 Task: In new connection recomendation choose email frequency weekly.
Action: Mouse moved to (642, 56)
Screenshot: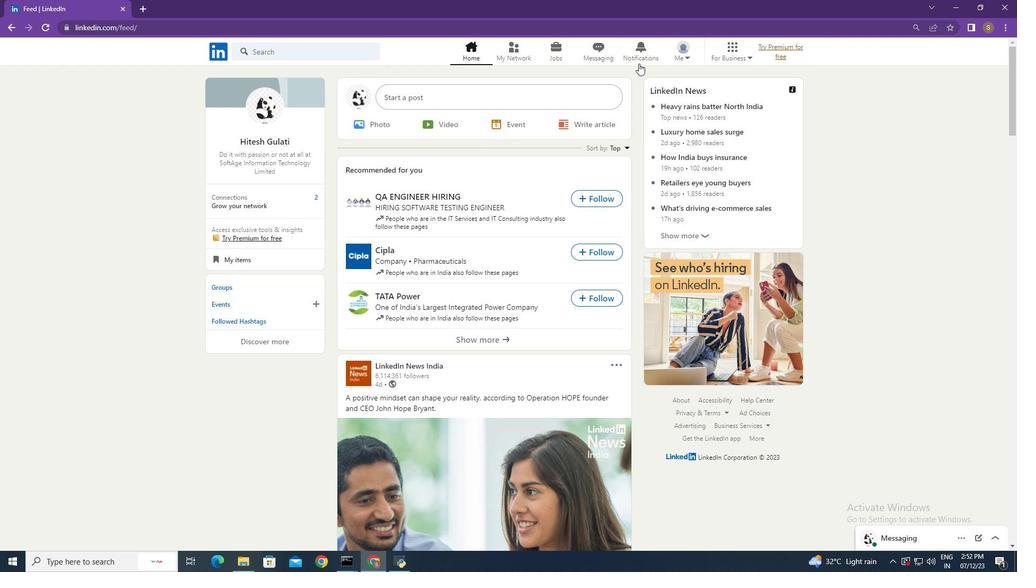 
Action: Mouse pressed left at (642, 56)
Screenshot: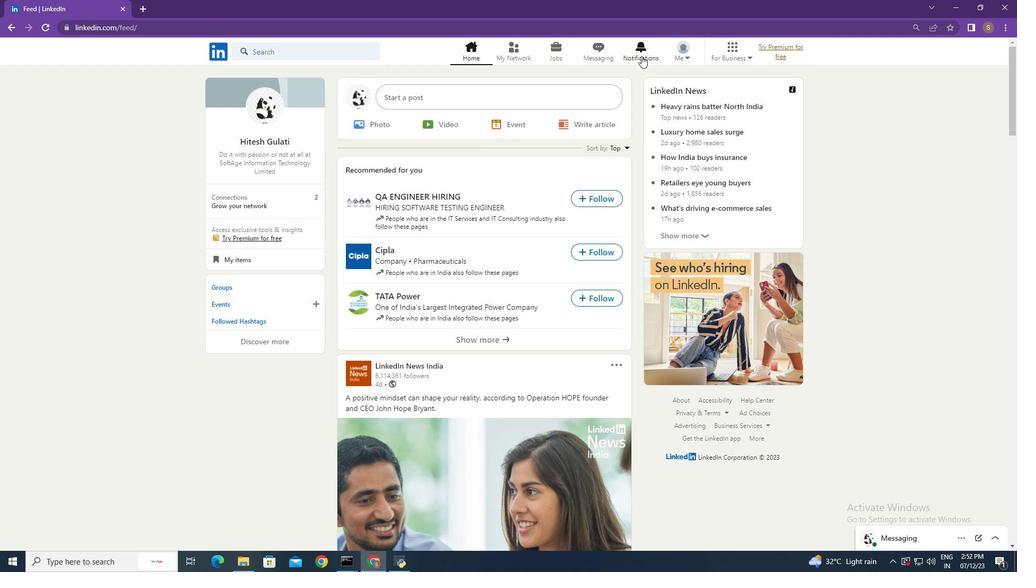 
Action: Mouse moved to (232, 118)
Screenshot: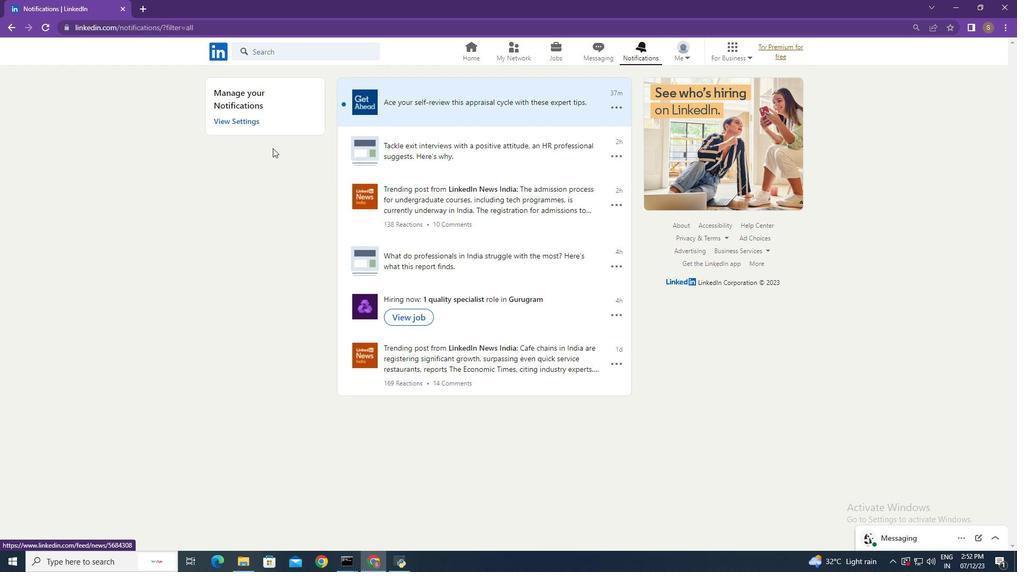 
Action: Mouse pressed left at (232, 118)
Screenshot: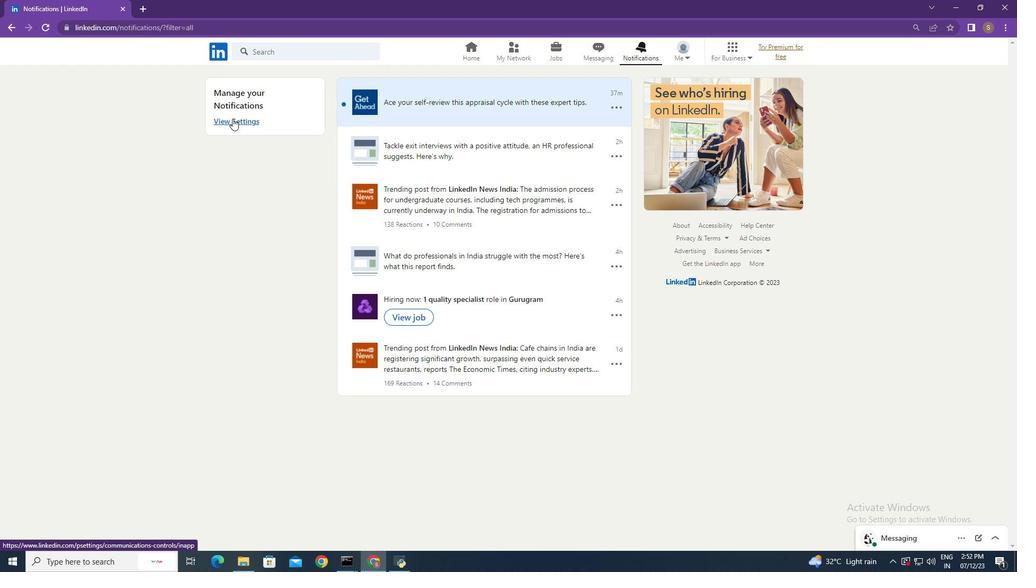 
Action: Mouse moved to (557, 217)
Screenshot: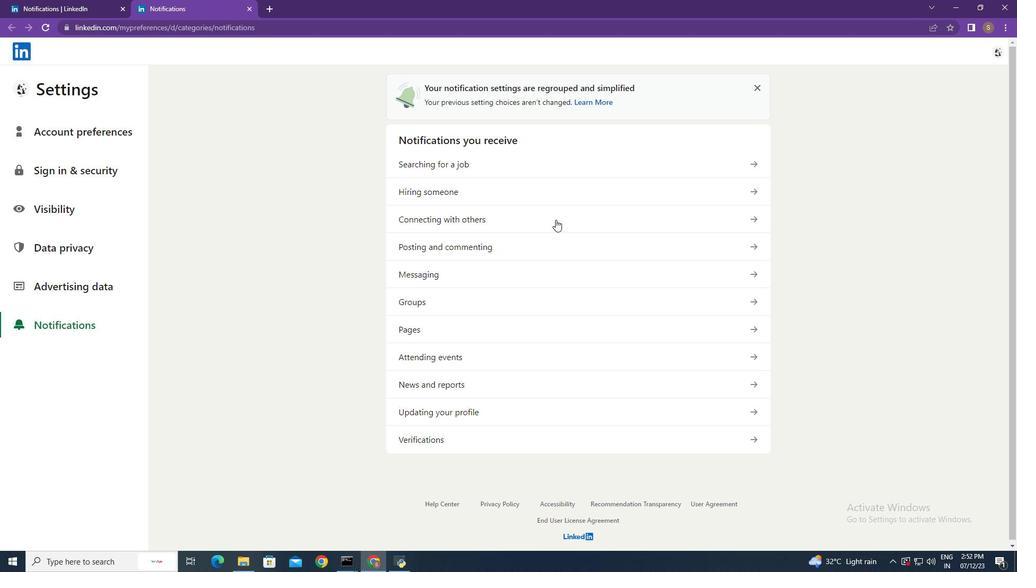 
Action: Mouse pressed left at (557, 217)
Screenshot: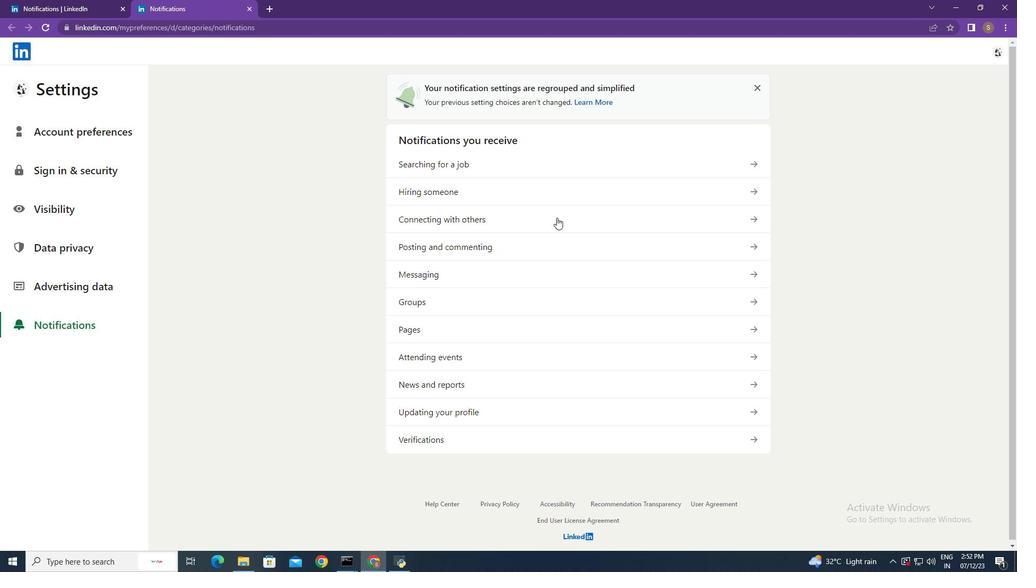 
Action: Mouse moved to (614, 230)
Screenshot: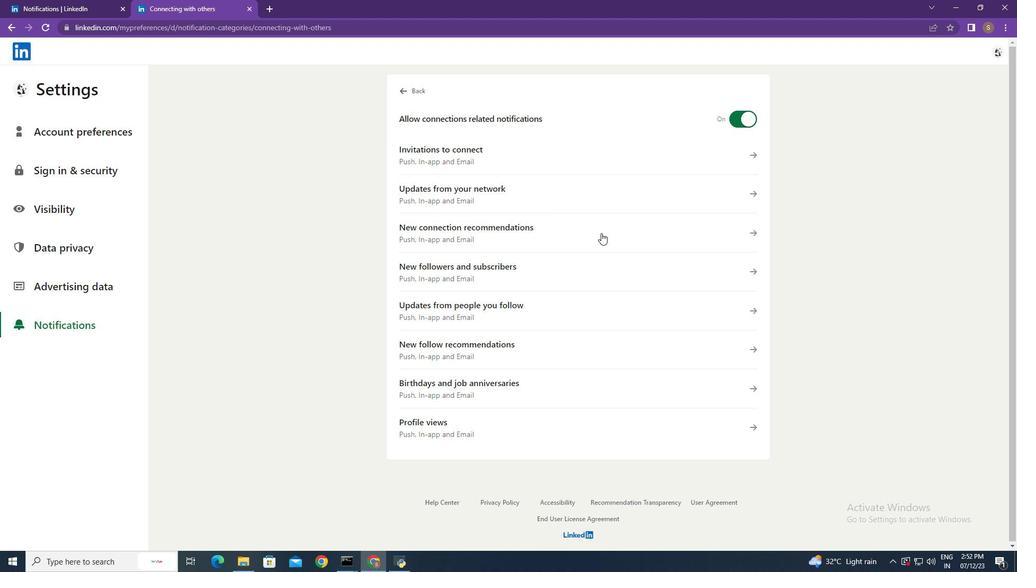 
Action: Mouse pressed left at (614, 230)
Screenshot: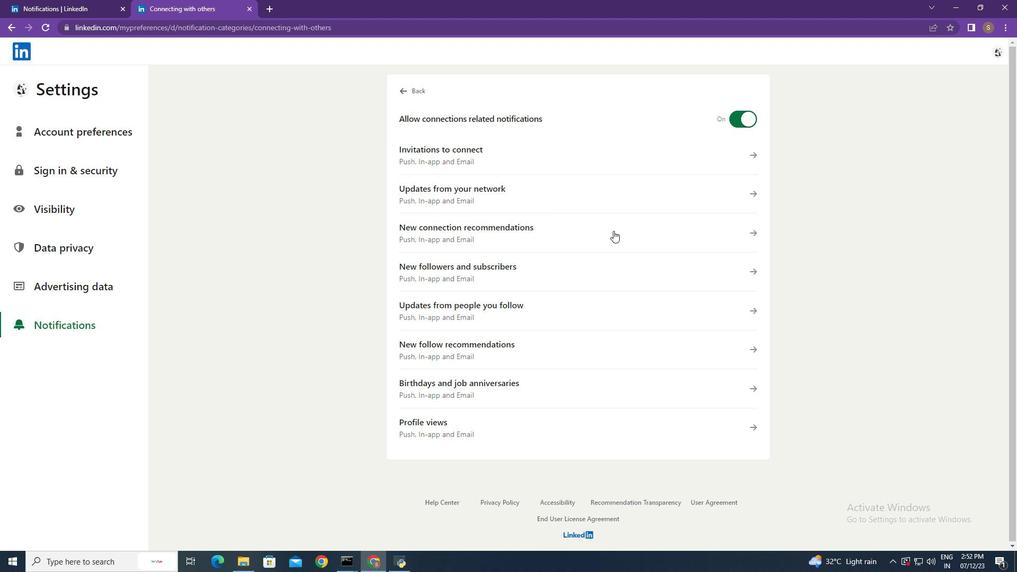 
Action: Mouse moved to (415, 370)
Screenshot: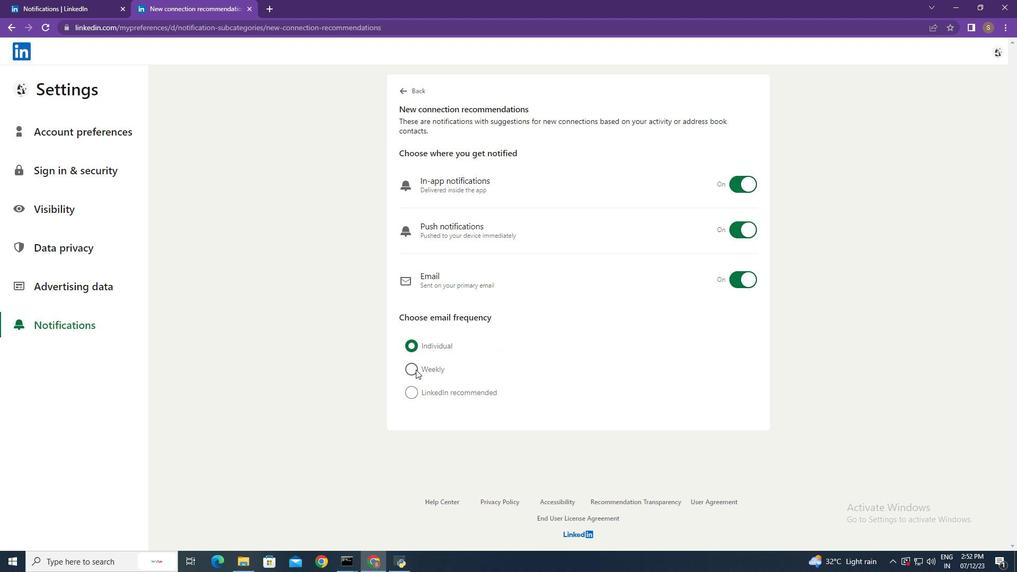 
Action: Mouse pressed left at (415, 370)
Screenshot: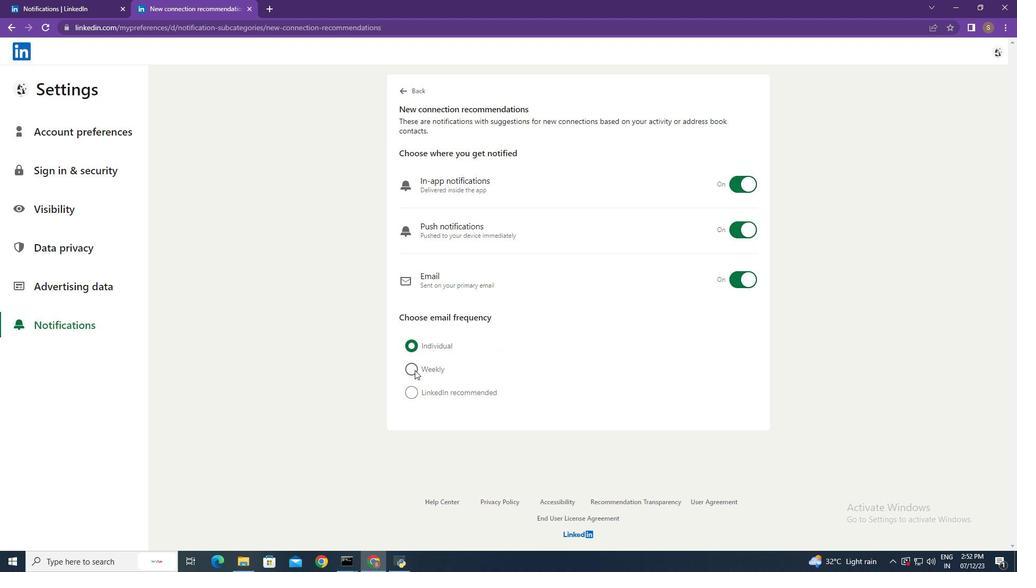 
Action: Mouse moved to (307, 301)
Screenshot: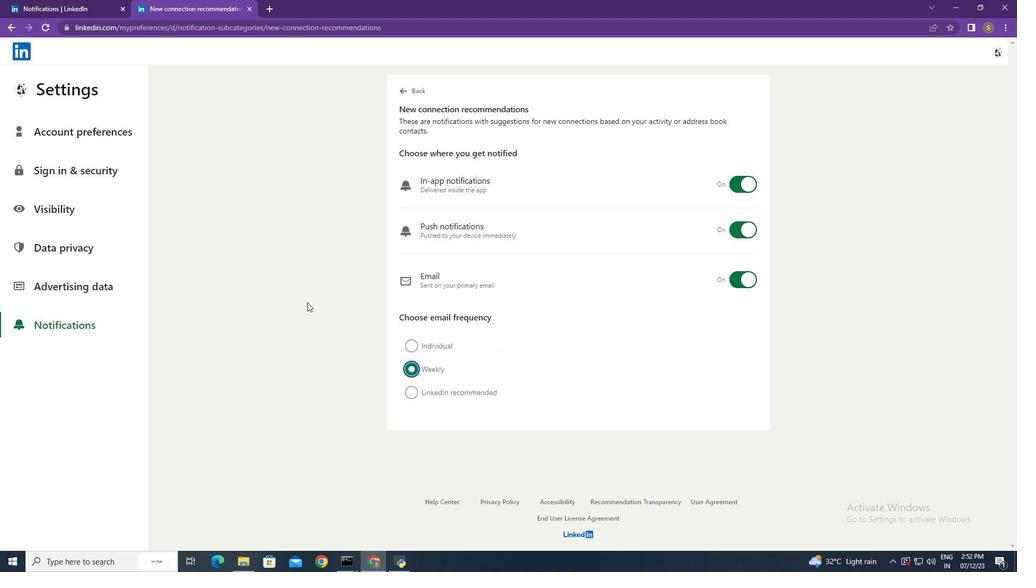
